 Task: Explore satellite view of the Grand Canyon National Park in Arizona.
Action: Mouse moved to (282, 561)
Screenshot: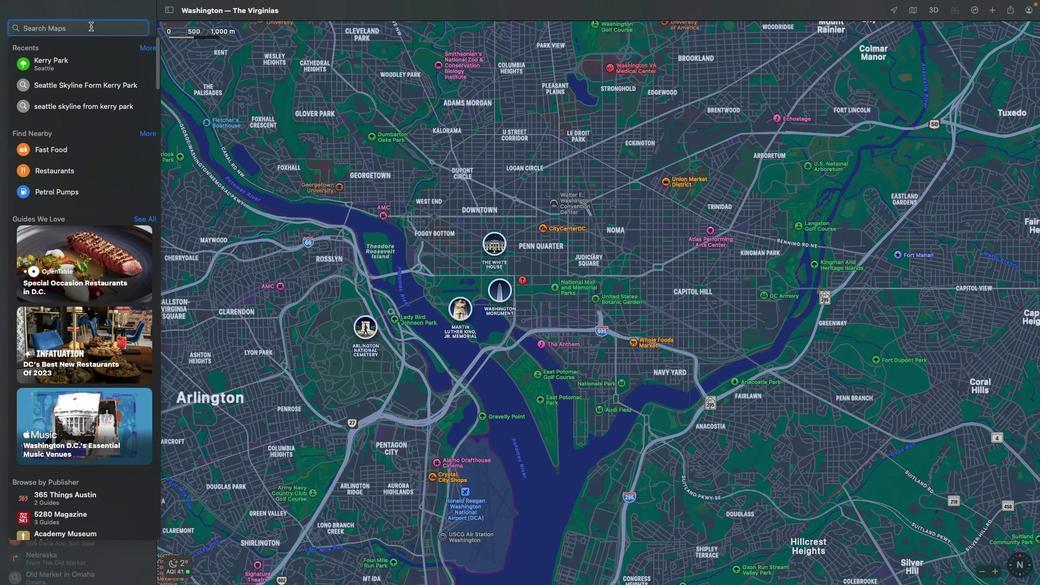 
Action: Mouse pressed left at (282, 561)
Screenshot: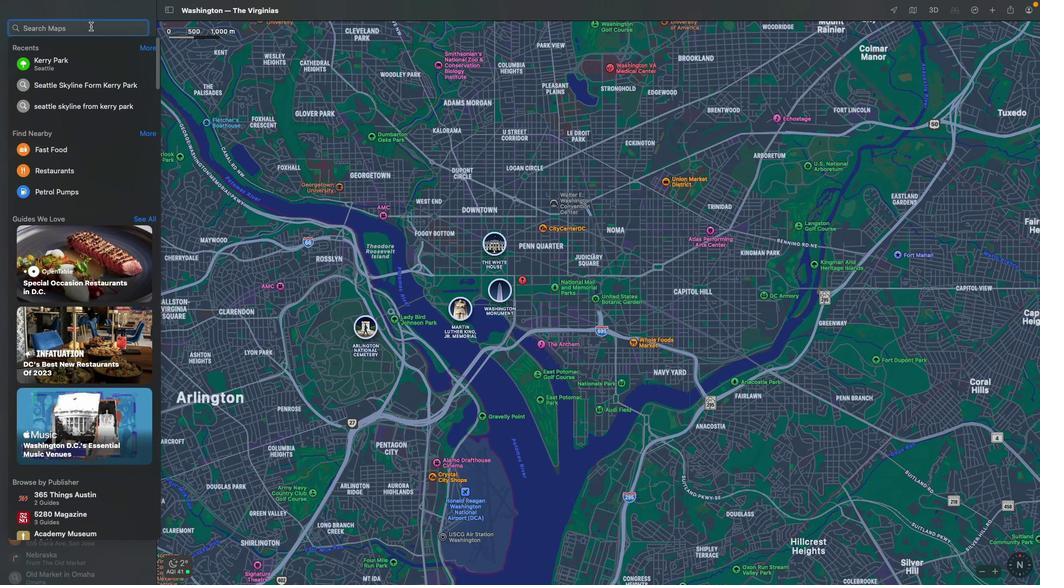 
Action: Key pressed Key.shift'G''r''a''n''d'Key.spaceKey.shift'C''a''n''y''o''n'Key.spaceKey.shift'N''a''t''i''o''n''a''l'Key.spaceKey.shift'P''a''r''k'Key.space'i''n'Key.spaceKey.shift'A''r''i''z''o''n''a''\x03'
Screenshot: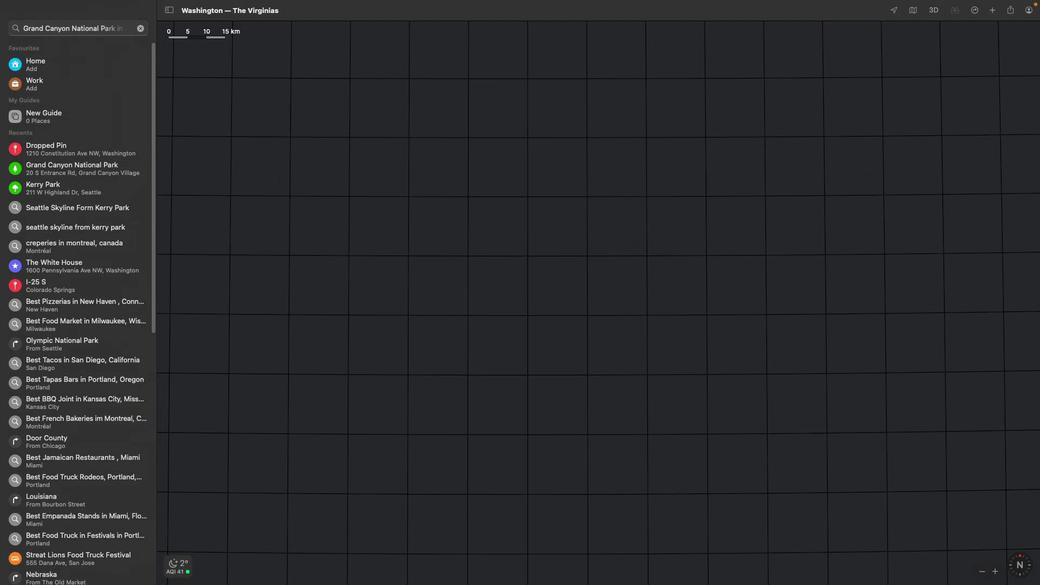 
Action: Mouse moved to (841, 566)
Screenshot: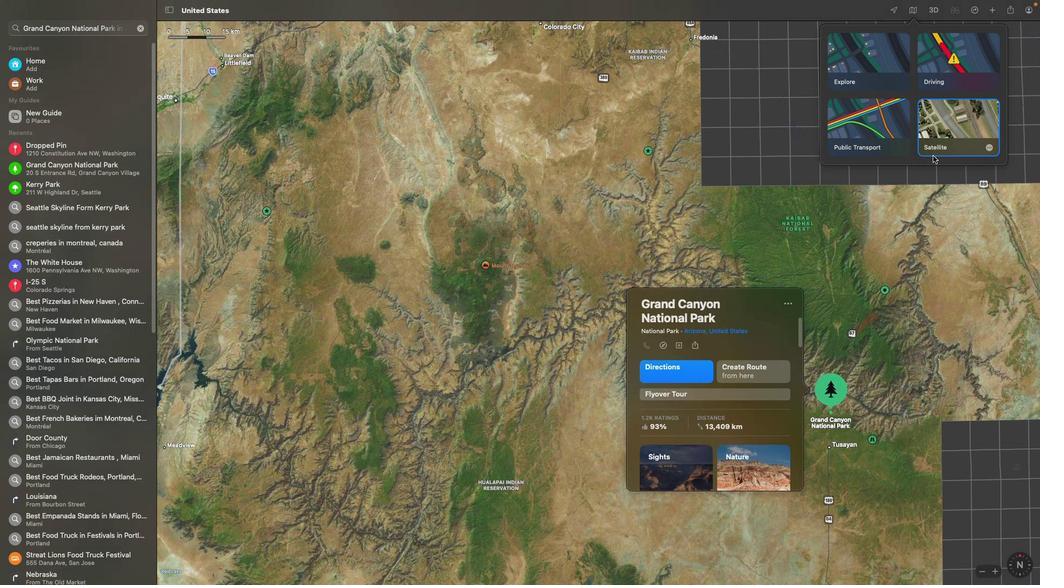 
Action: Mouse pressed left at (841, 566)
Screenshot: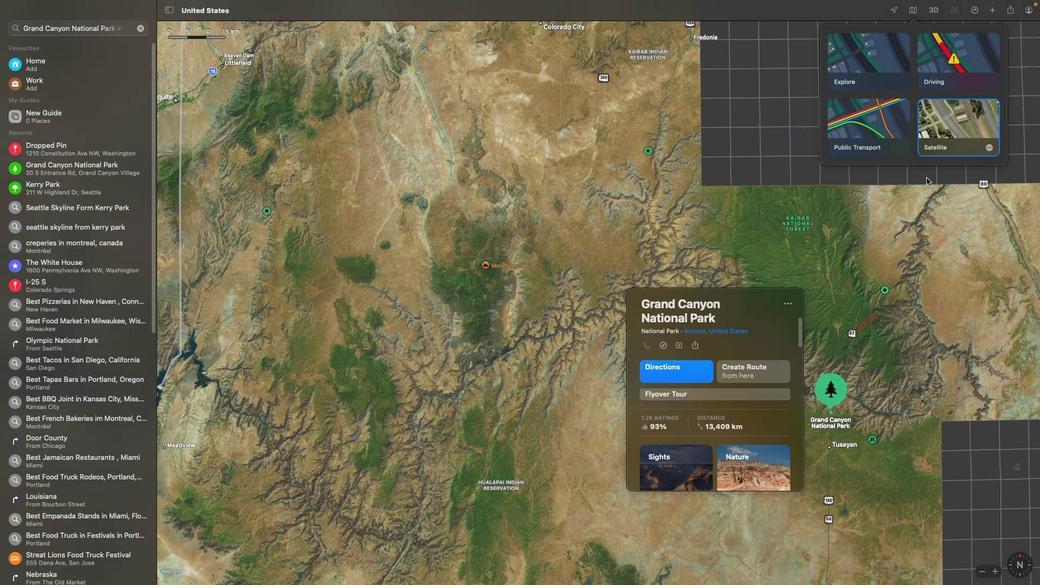 
Action: Mouse moved to (861, 522)
Screenshot: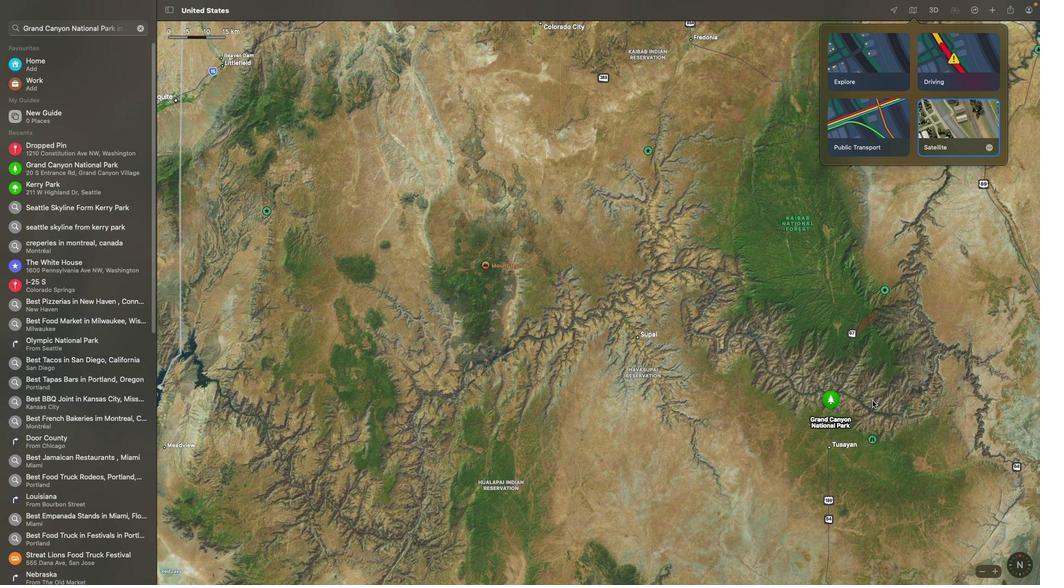 
Action: Mouse pressed left at (861, 522)
Screenshot: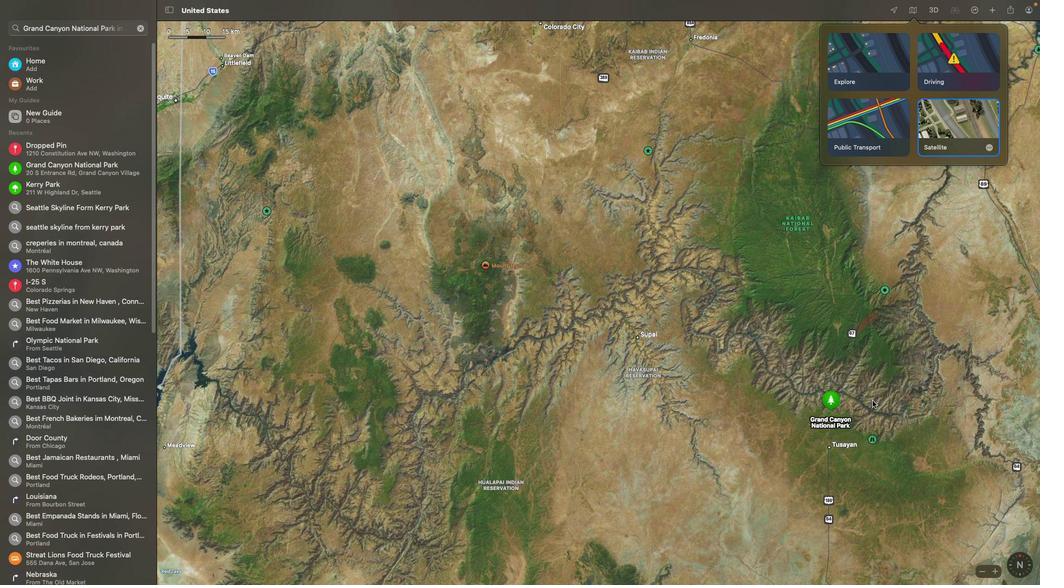
Action: Mouse moved to (814, 425)
Screenshot: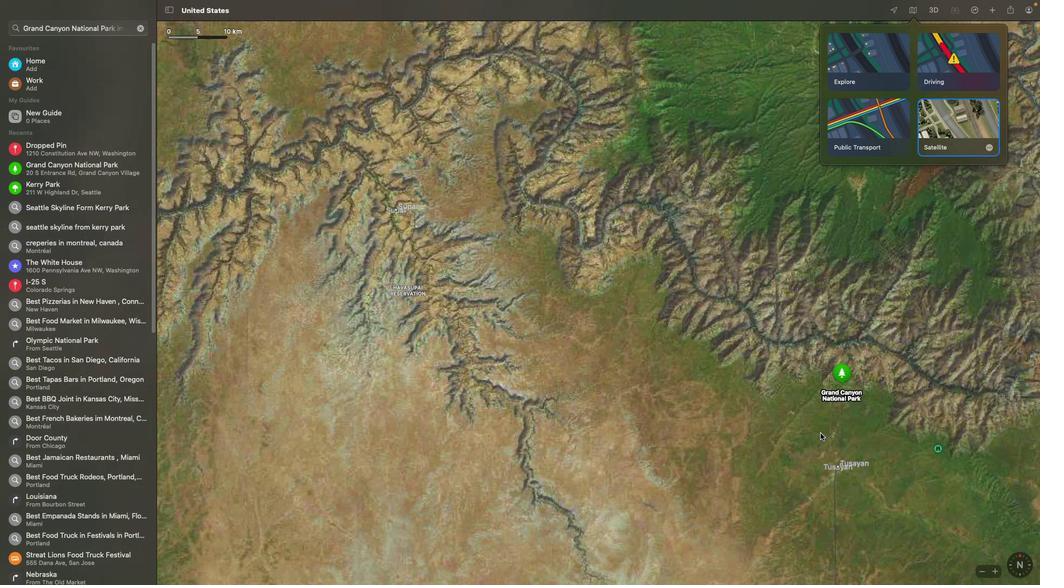 
Action: Mouse pressed left at (814, 425)
Screenshot: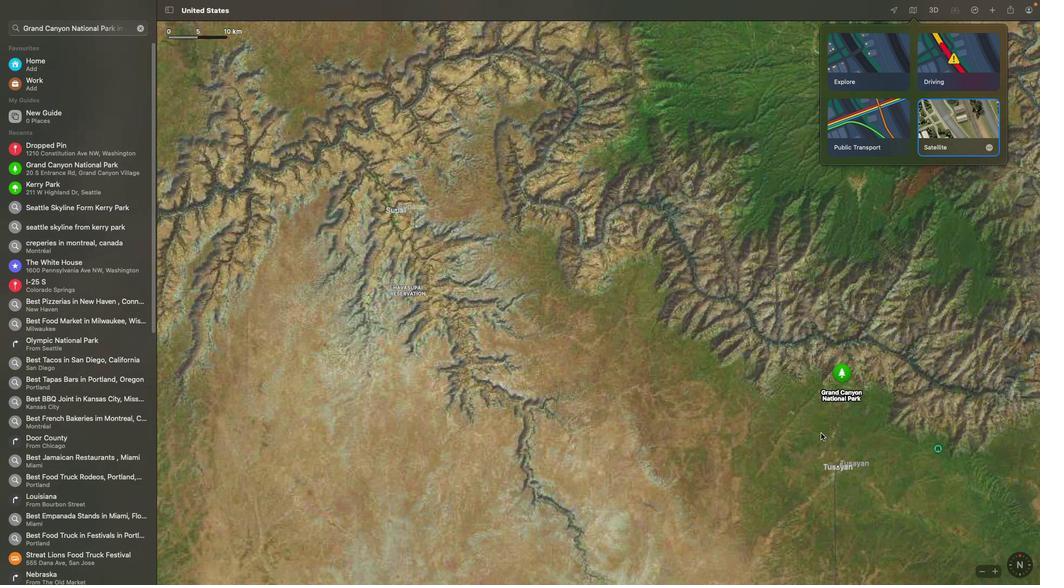 
Action: Mouse scrolled (814, 425) with delta (221, 571)
Screenshot: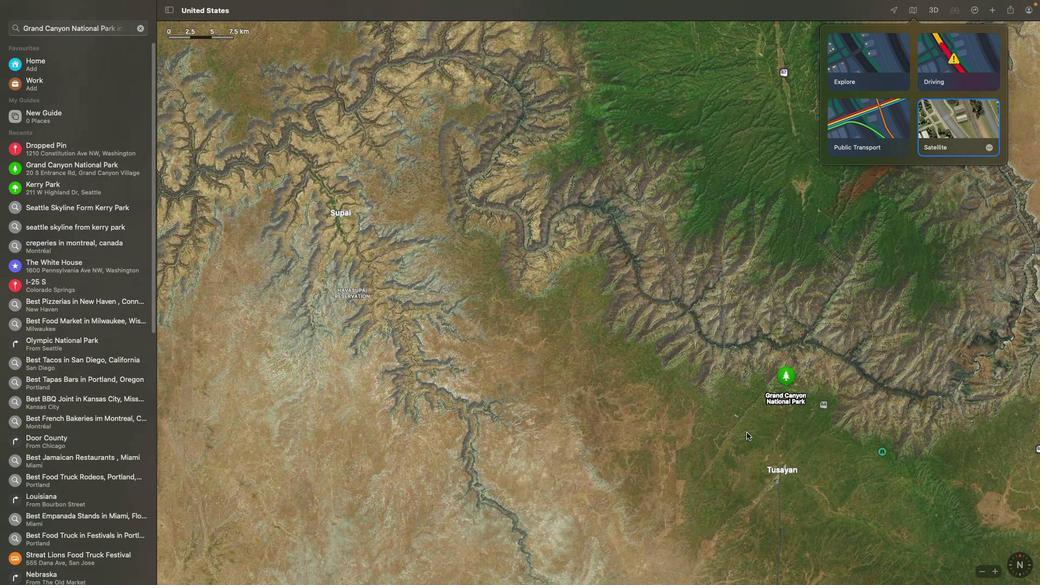 
Action: Mouse scrolled (814, 425) with delta (221, 571)
Screenshot: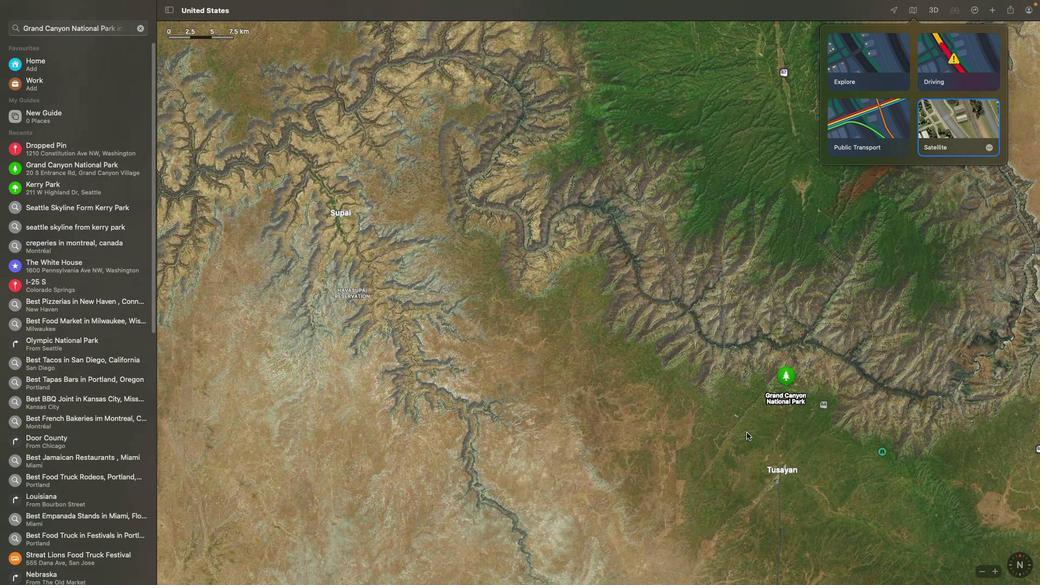 
Action: Mouse scrolled (814, 425) with delta (221, 570)
Screenshot: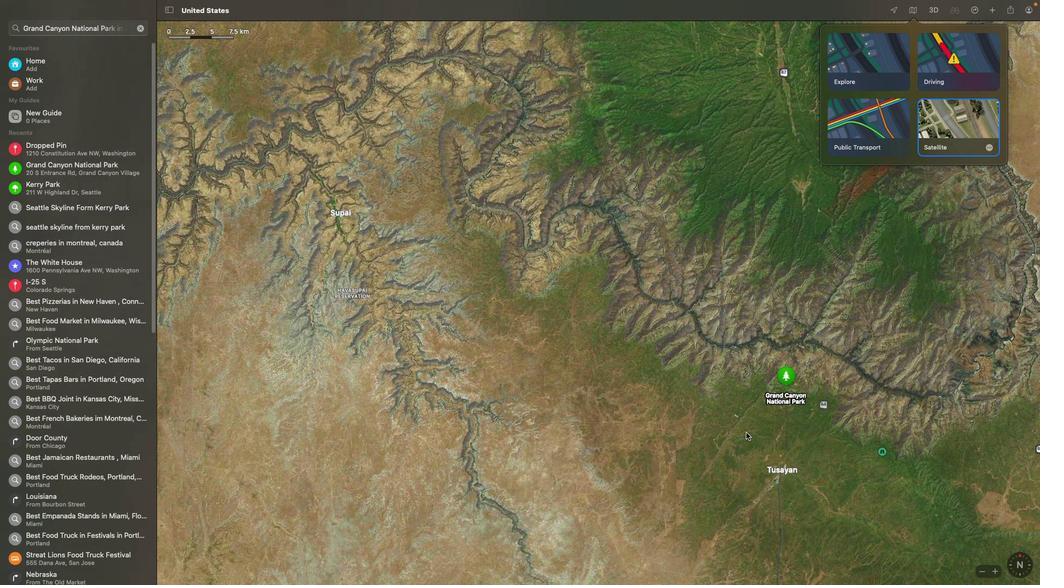 
Action: Mouse scrolled (814, 425) with delta (221, 570)
Screenshot: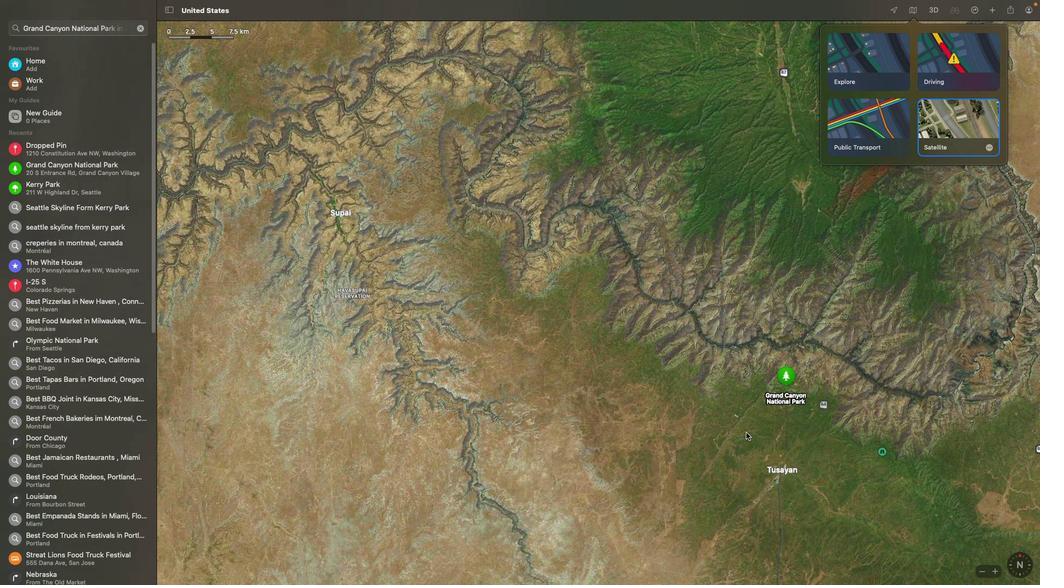
Action: Mouse scrolled (814, 425) with delta (221, 570)
Screenshot: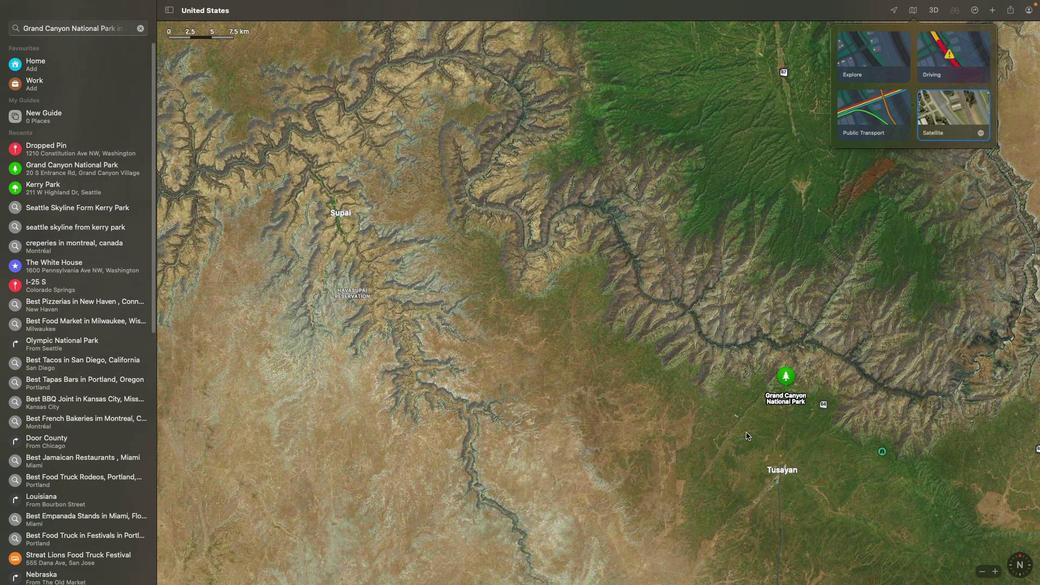 
Action: Mouse moved to (782, 412)
Screenshot: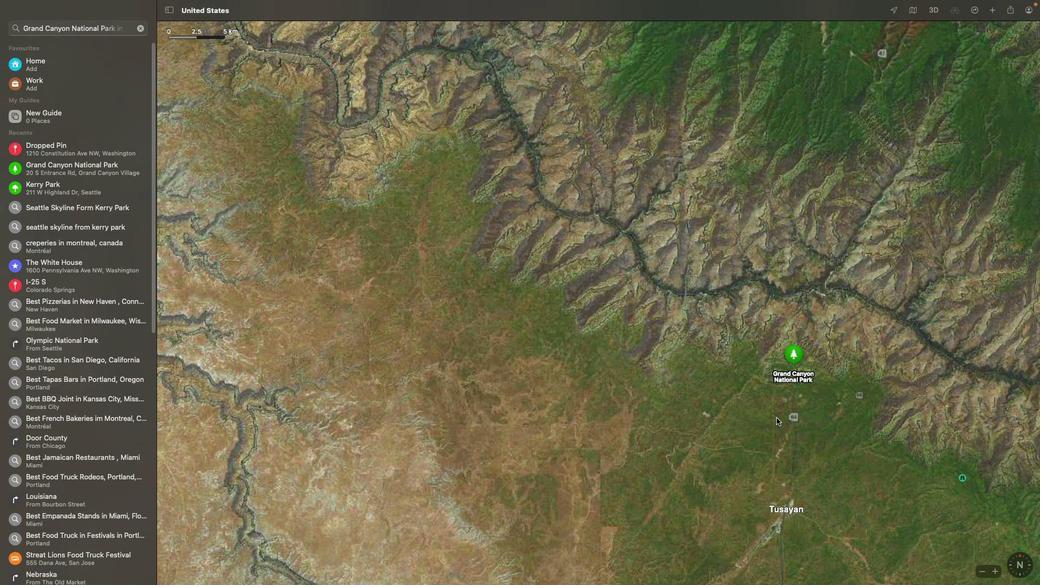 
Action: Mouse scrolled (782, 412) with delta (221, 571)
Screenshot: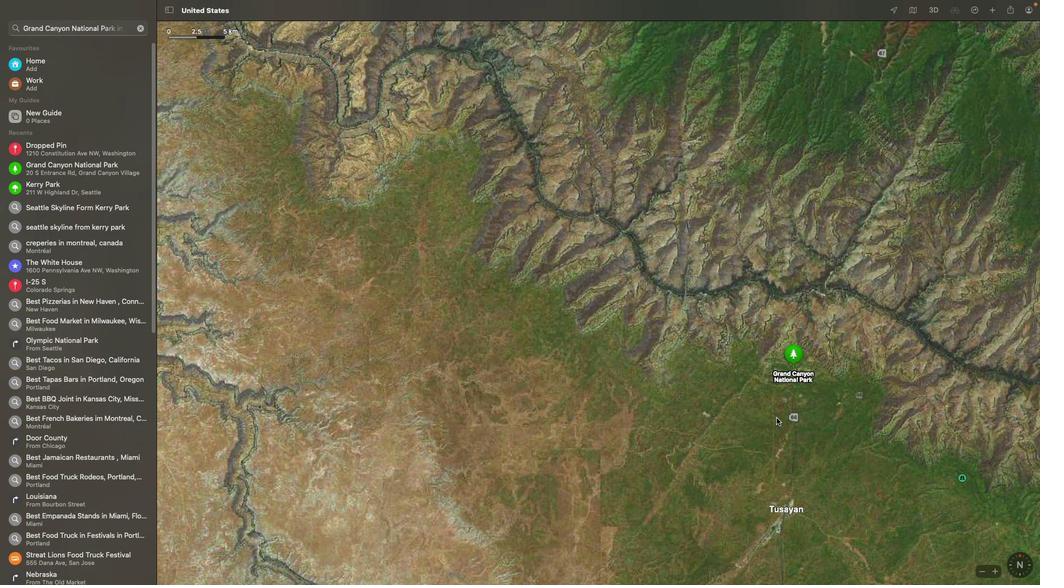 
Action: Mouse scrolled (782, 412) with delta (221, 571)
Screenshot: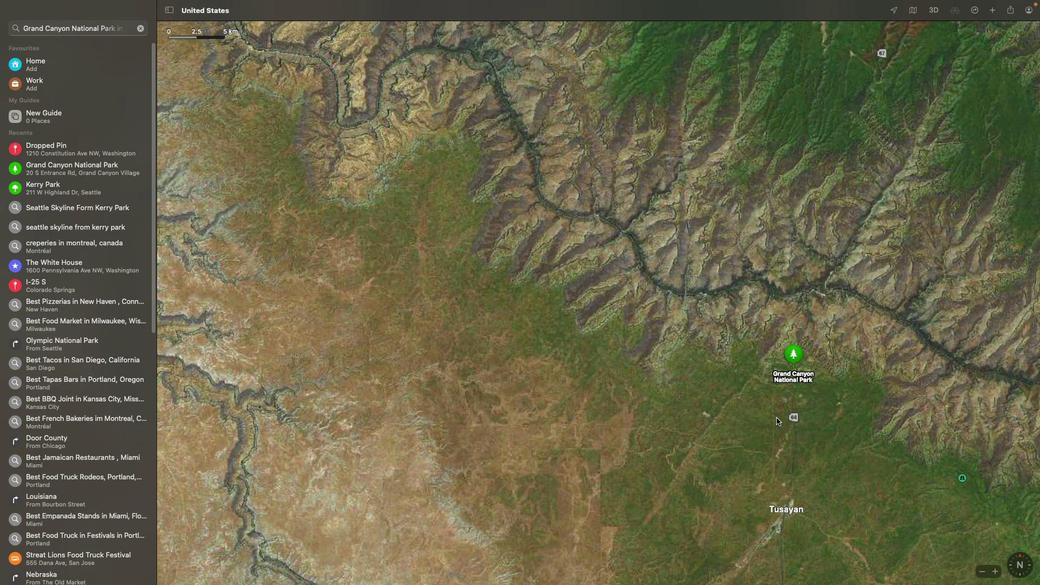 
Action: Mouse scrolled (782, 412) with delta (221, 570)
Screenshot: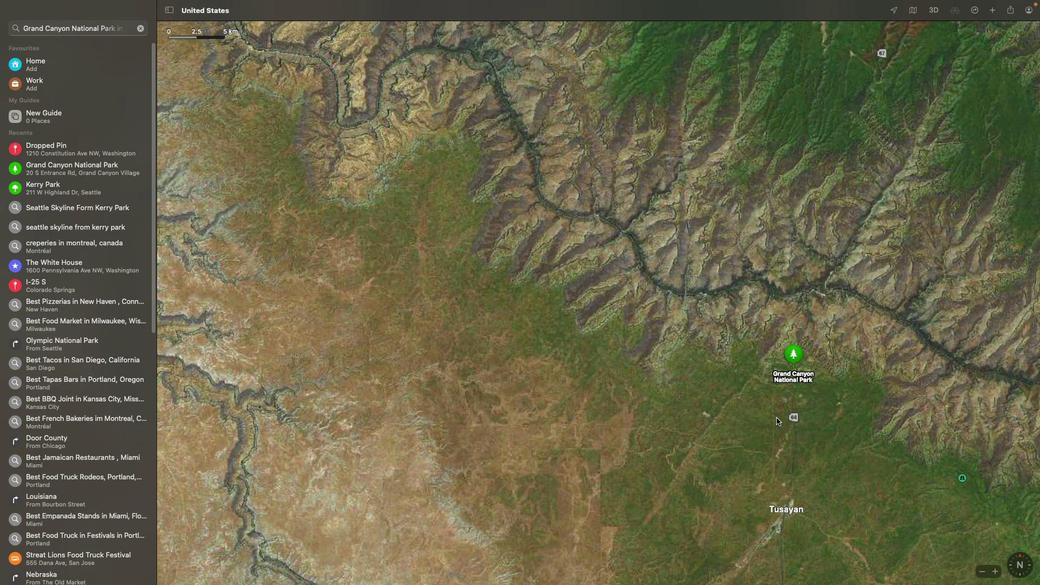
Action: Mouse scrolled (782, 412) with delta (221, 570)
Screenshot: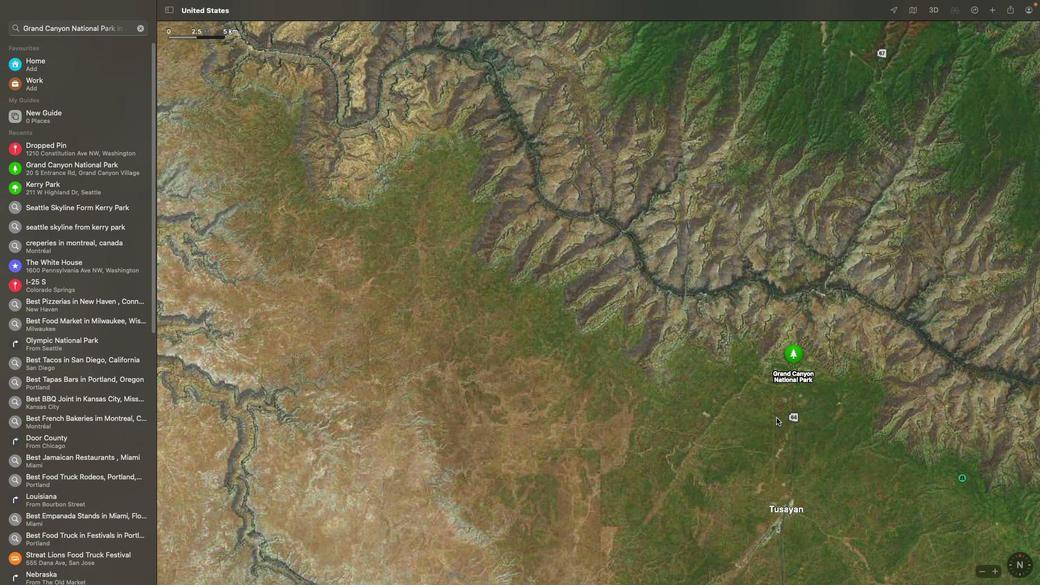 
Action: Mouse scrolled (782, 412) with delta (221, 570)
Screenshot: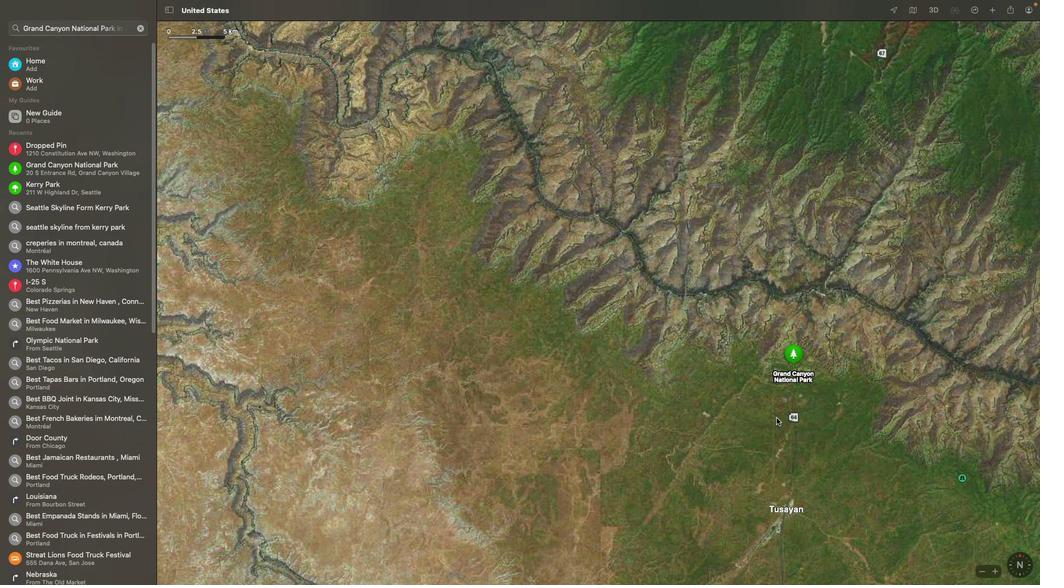 
Action: Mouse moved to (780, 413)
Screenshot: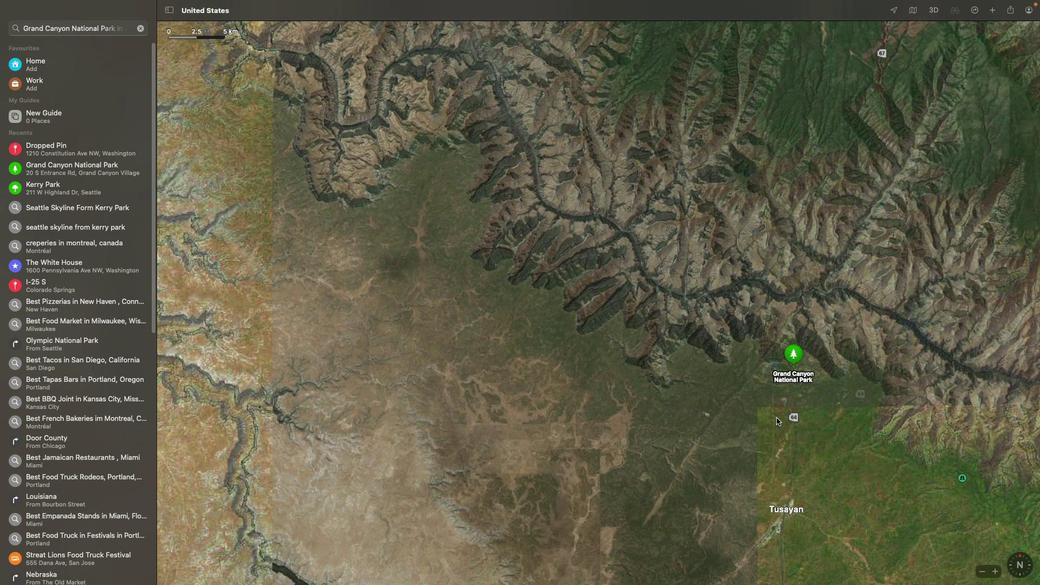 
Action: Mouse scrolled (780, 413) with delta (221, 571)
Screenshot: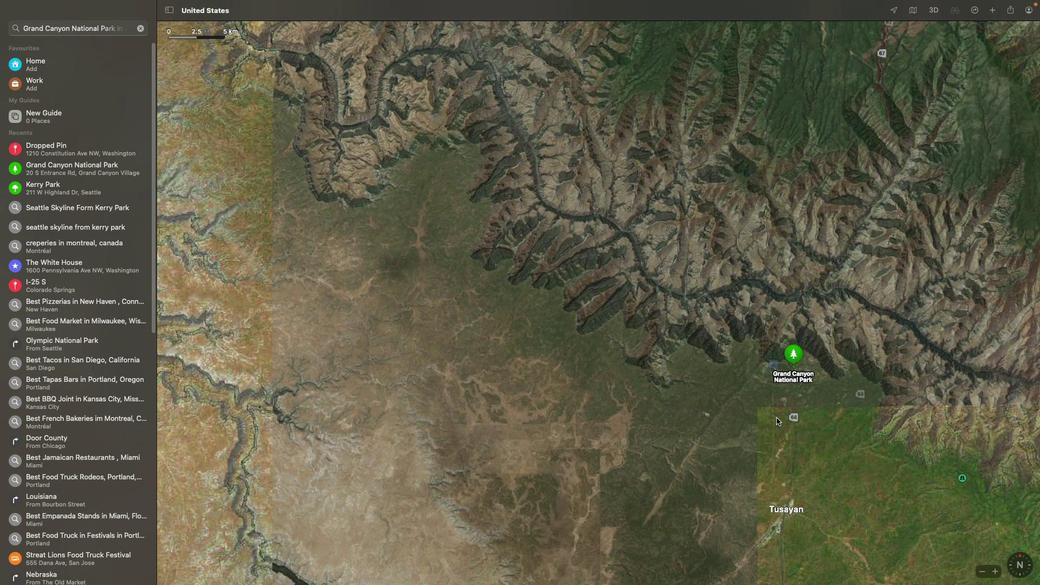 
Action: Mouse scrolled (780, 413) with delta (221, 571)
Screenshot: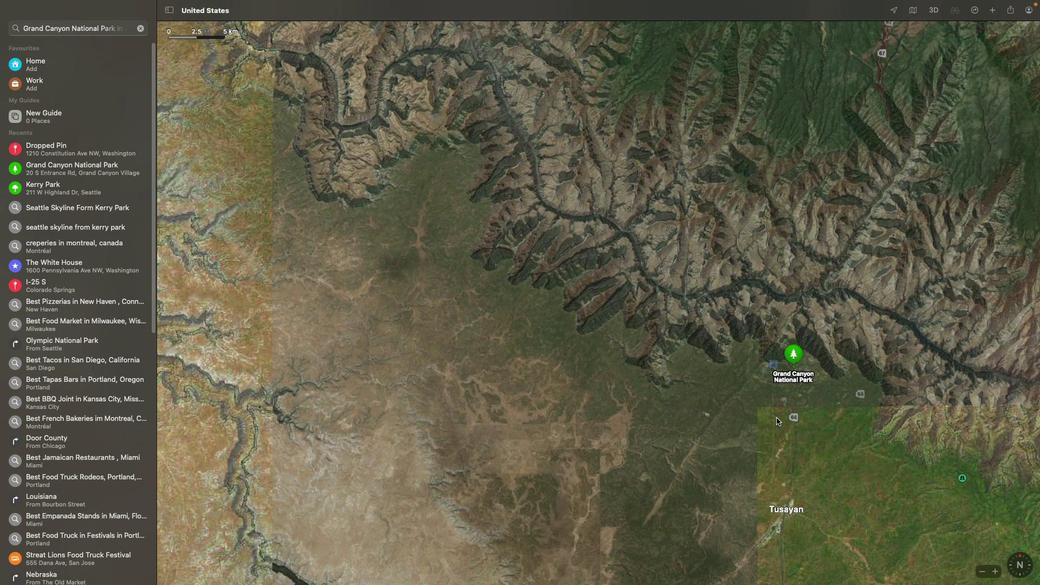 
Action: Mouse scrolled (780, 413) with delta (221, 570)
Screenshot: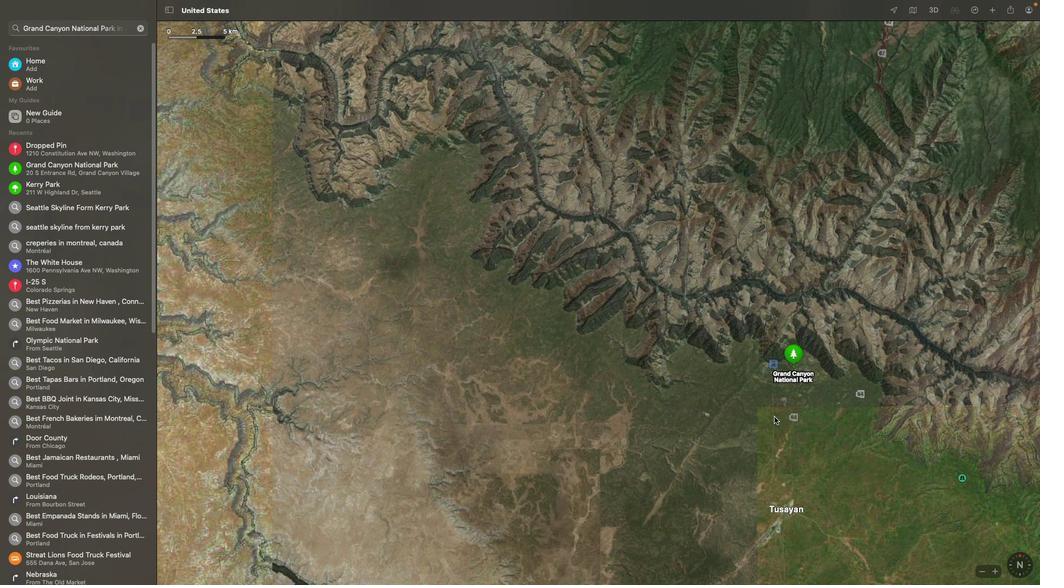 
Action: Mouse scrolled (780, 413) with delta (221, 570)
Screenshot: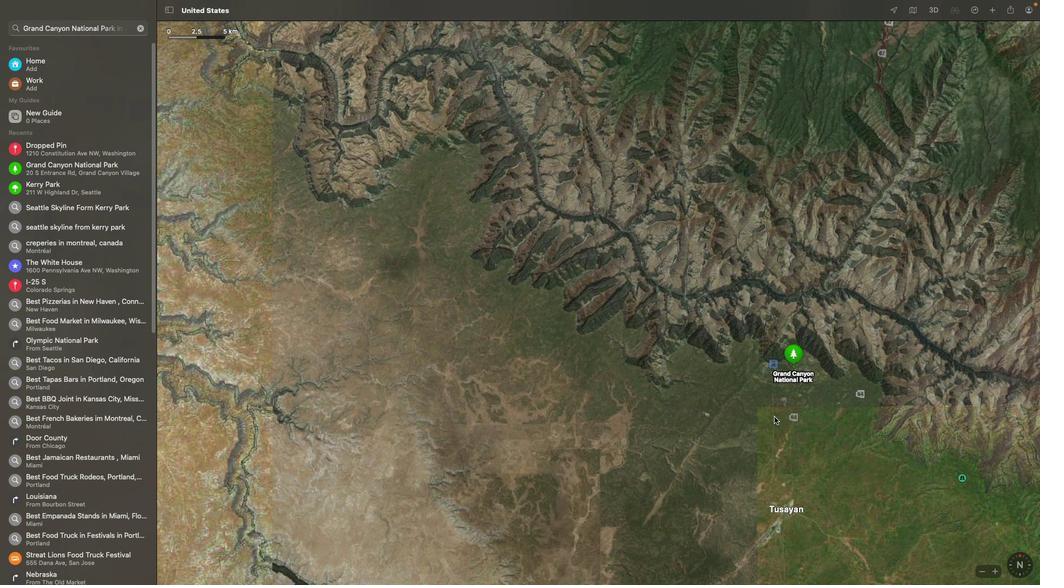 
Action: Mouse scrolled (780, 413) with delta (221, 570)
Screenshot: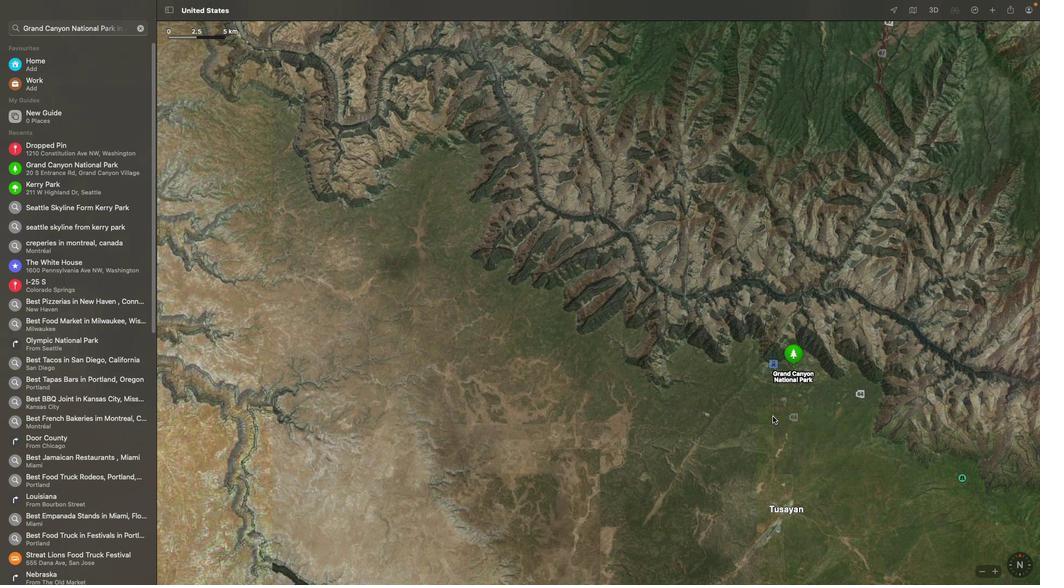 
Action: Mouse moved to (770, 414)
Screenshot: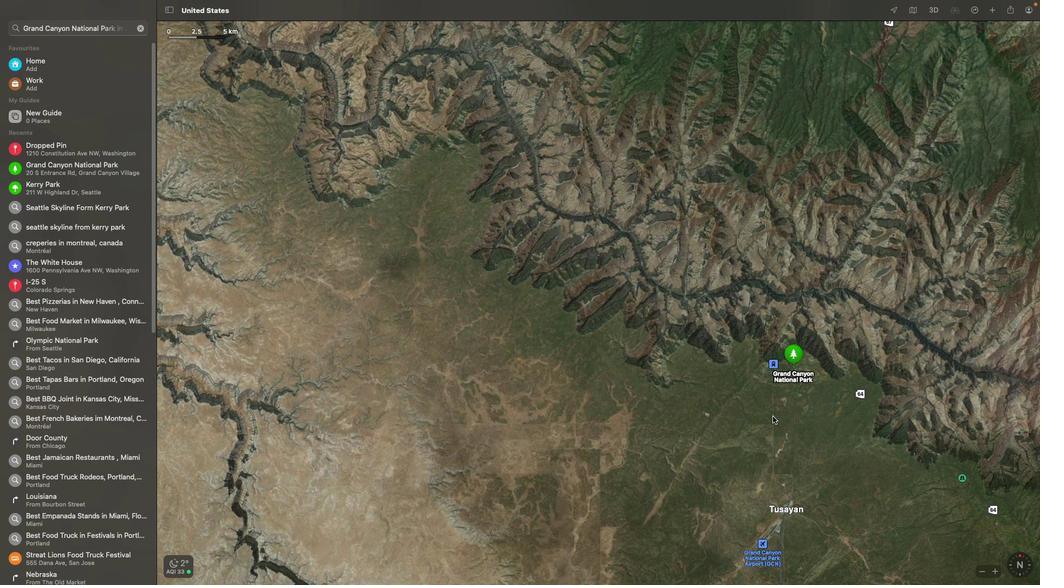 
Action: Mouse pressed left at (770, 414)
Screenshot: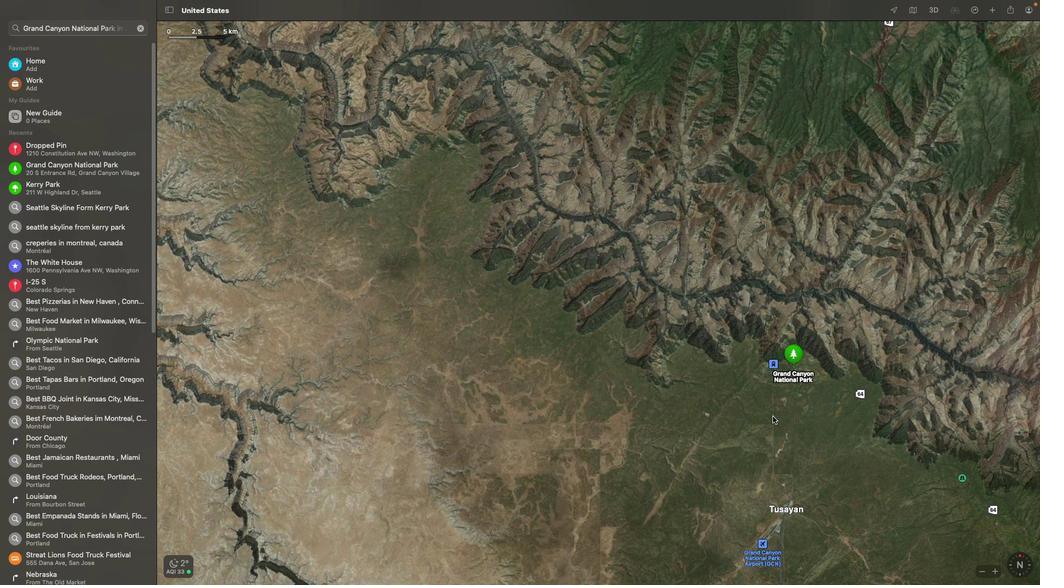 
Action: Mouse moved to (749, 418)
Screenshot: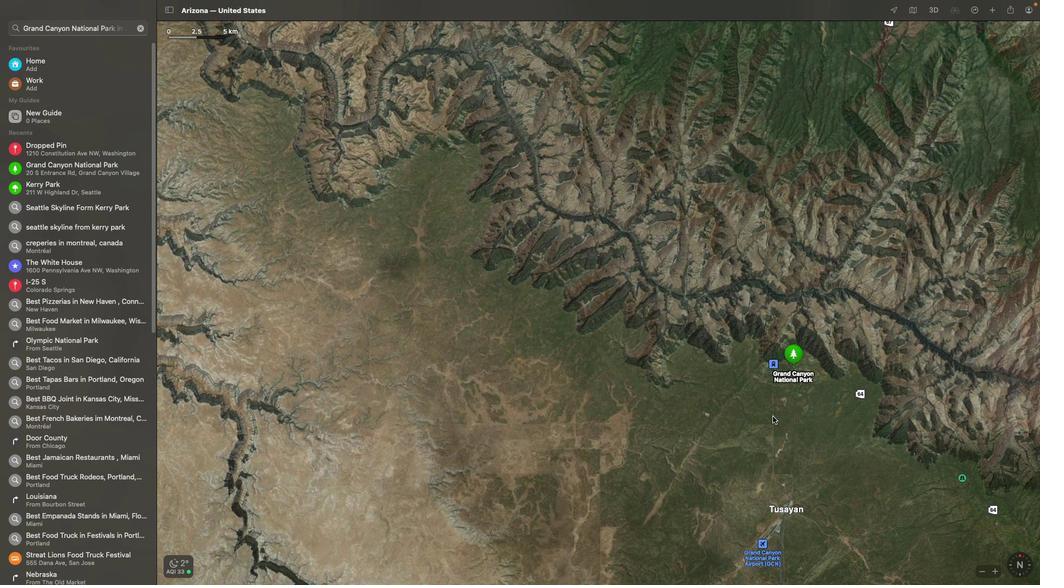 
Action: Mouse scrolled (749, 418) with delta (221, 571)
Screenshot: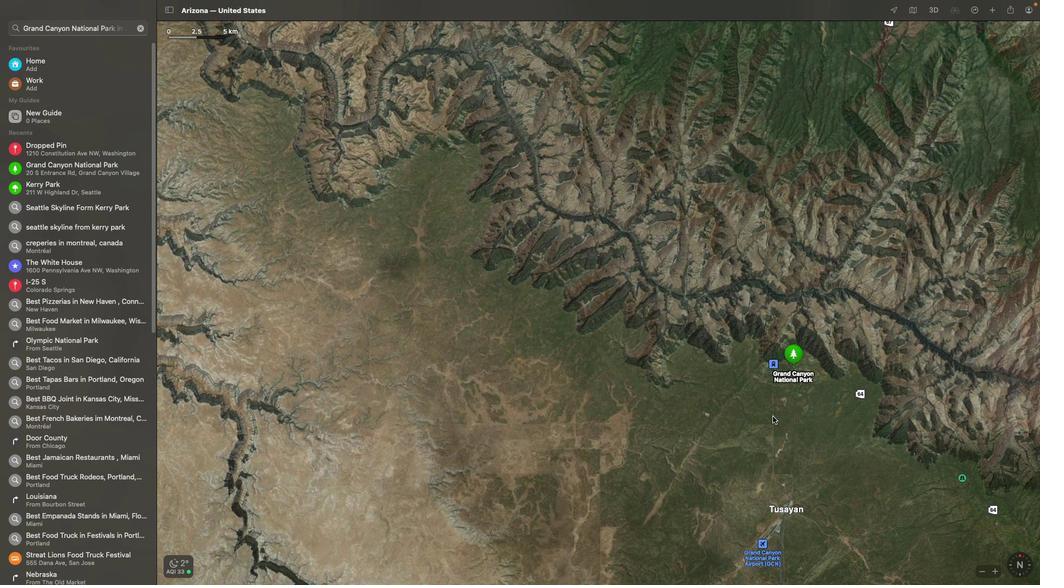 
Action: Mouse scrolled (749, 418) with delta (221, 571)
Screenshot: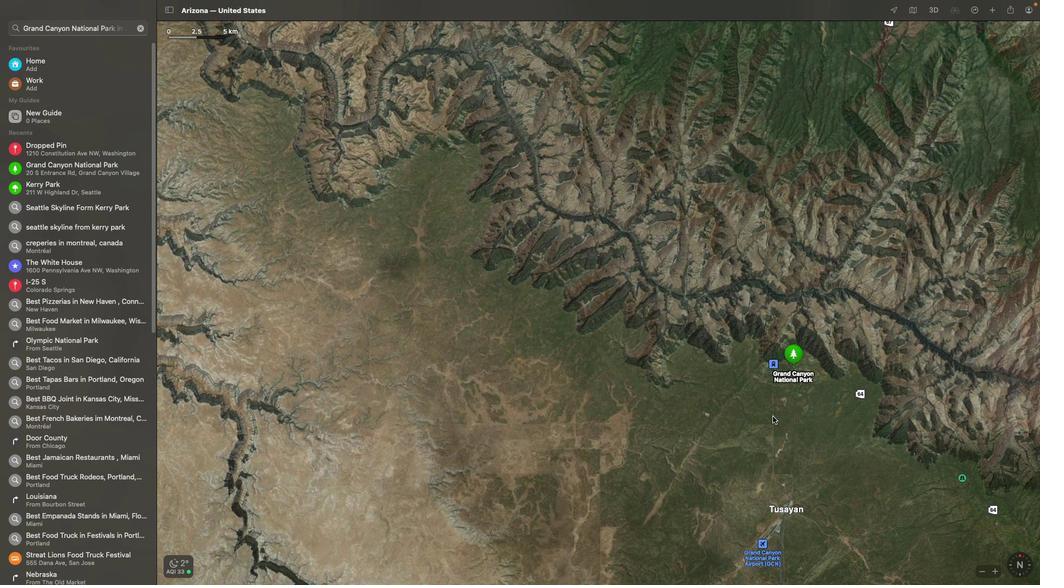 
Action: Mouse scrolled (749, 418) with delta (221, 570)
Screenshot: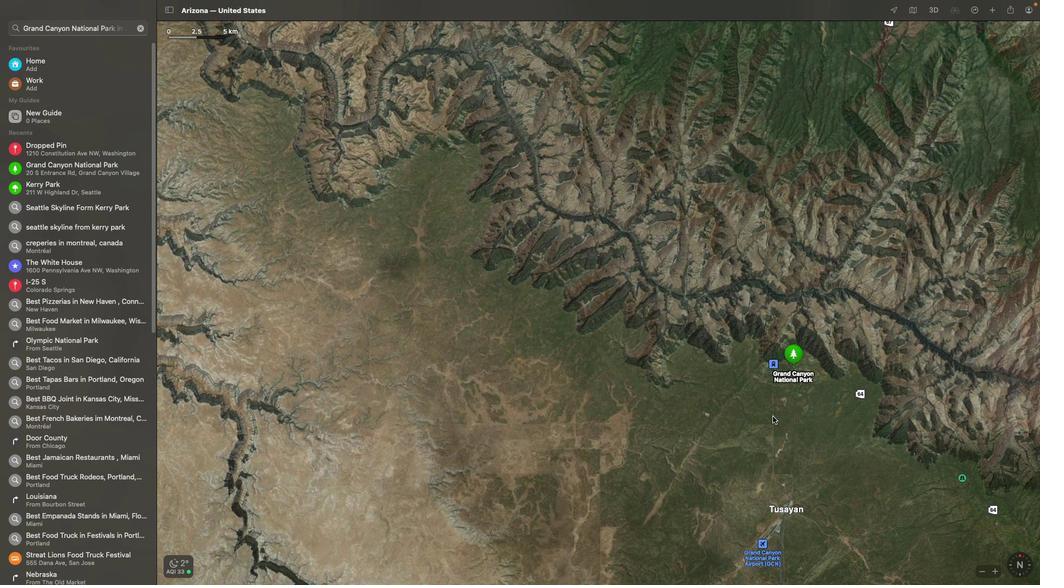 
Action: Mouse scrolled (749, 418) with delta (221, 570)
Screenshot: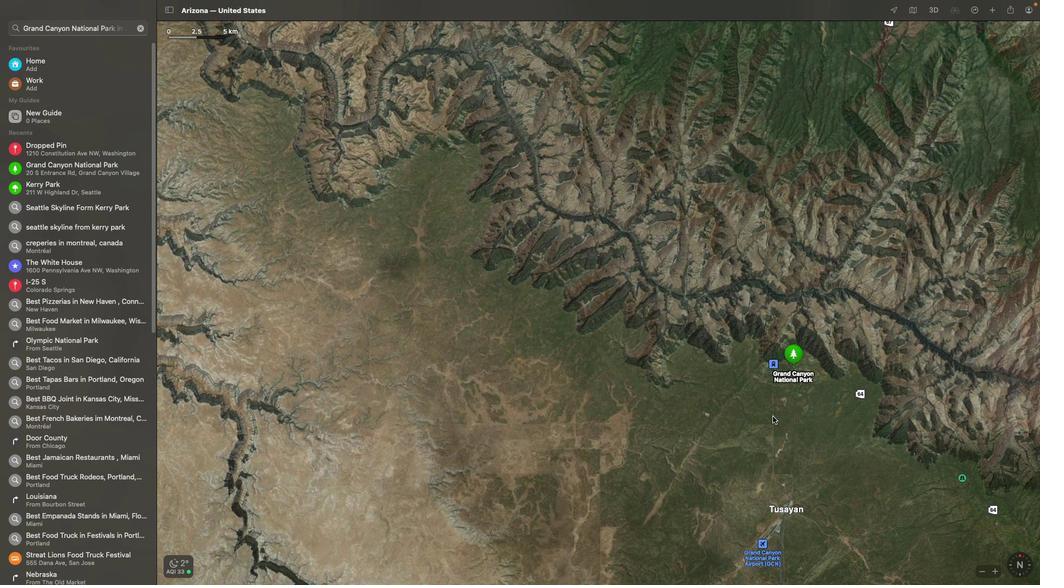 
Action: Mouse scrolled (749, 418) with delta (221, 570)
Screenshot: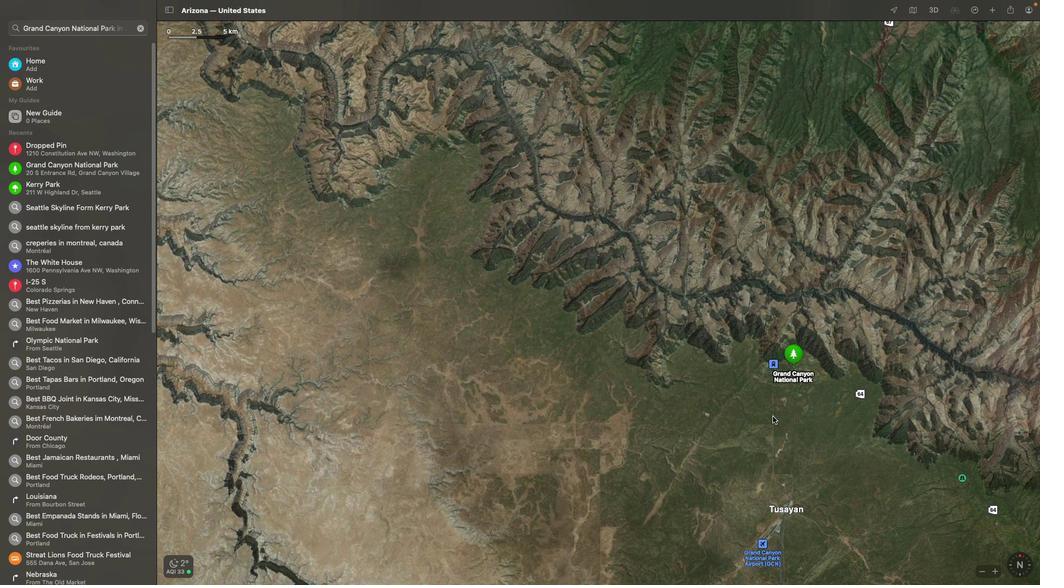 
Action: Mouse scrolled (749, 418) with delta (221, 570)
Screenshot: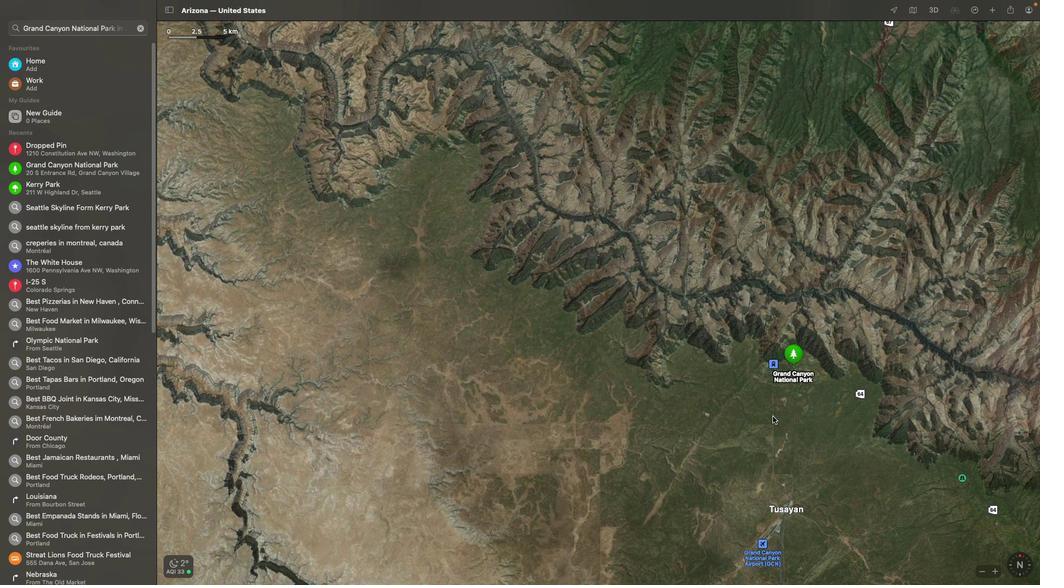 
Action: Mouse moved to (747, 419)
Screenshot: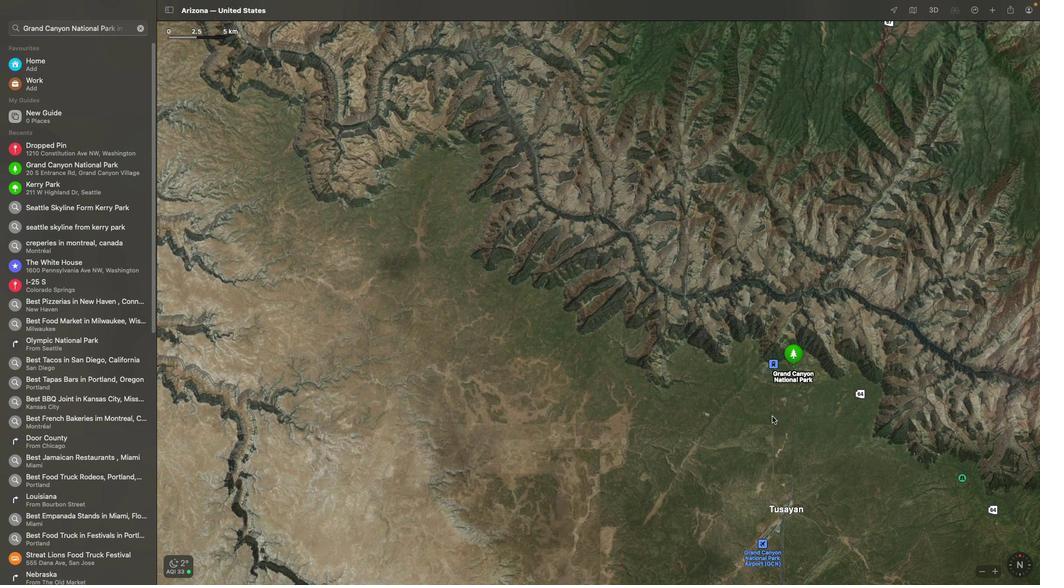 
